 Task: Create in the project BarTech in Backlog an issue 'Upgrade the content management and versioning mechanisms of a web application to improve content management and version control', assign it to team member softage.2@softage.net and change the status to IN PROGRESS. Create in the project BarTech in Backlog an issue 'Create a new online platform for online meditation and mindfulness courses with advanced guided meditation and stress reduction features.', assign it to team member softage.3@softage.net and change the status to IN PROGRESS
Action: Mouse moved to (176, 54)
Screenshot: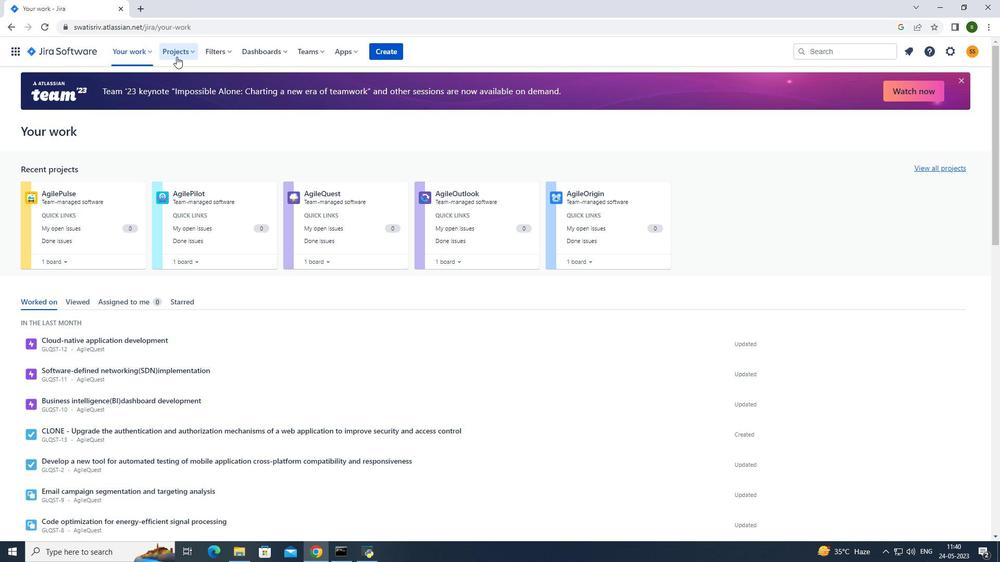 
Action: Mouse pressed left at (176, 54)
Screenshot: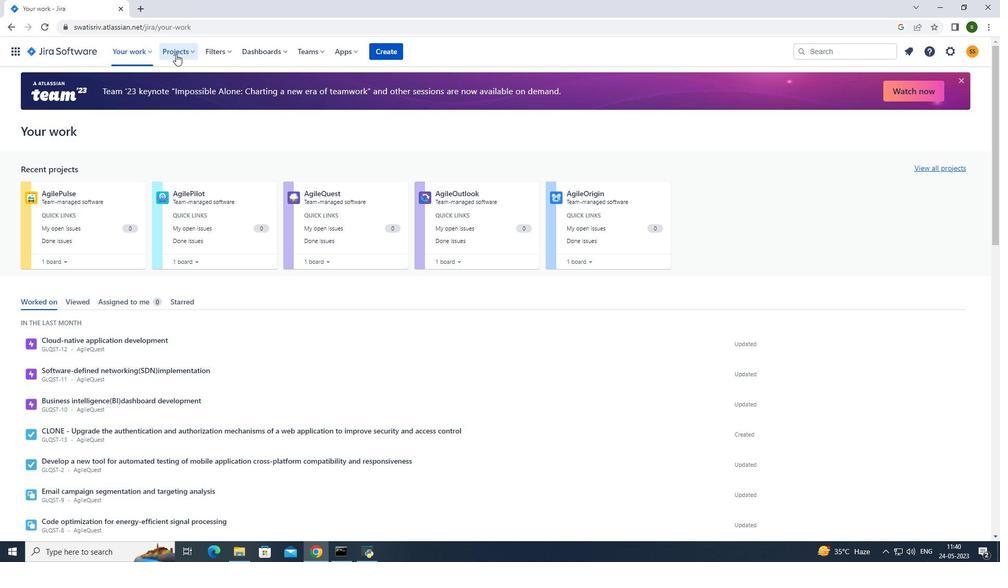 
Action: Mouse moved to (203, 92)
Screenshot: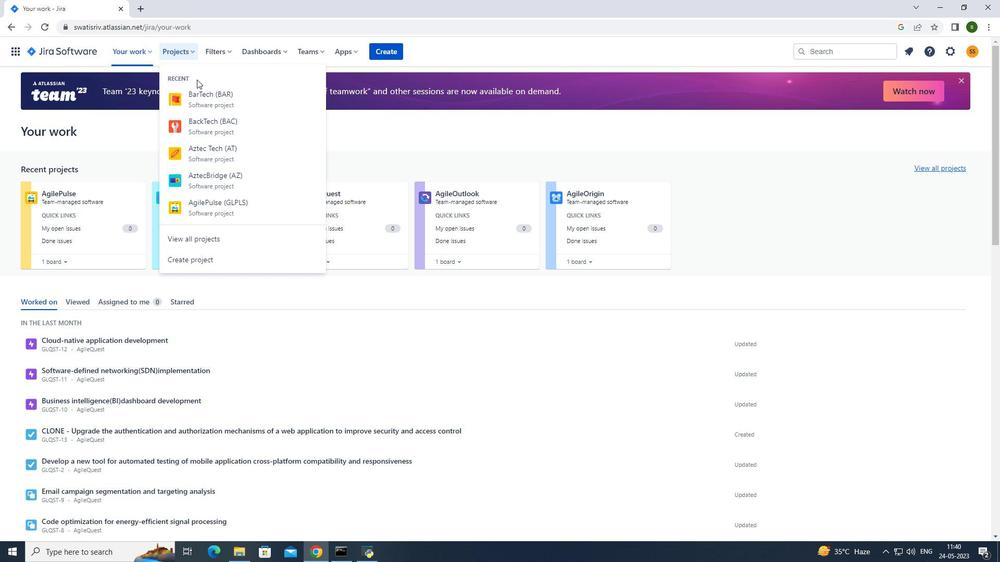 
Action: Mouse pressed left at (203, 92)
Screenshot: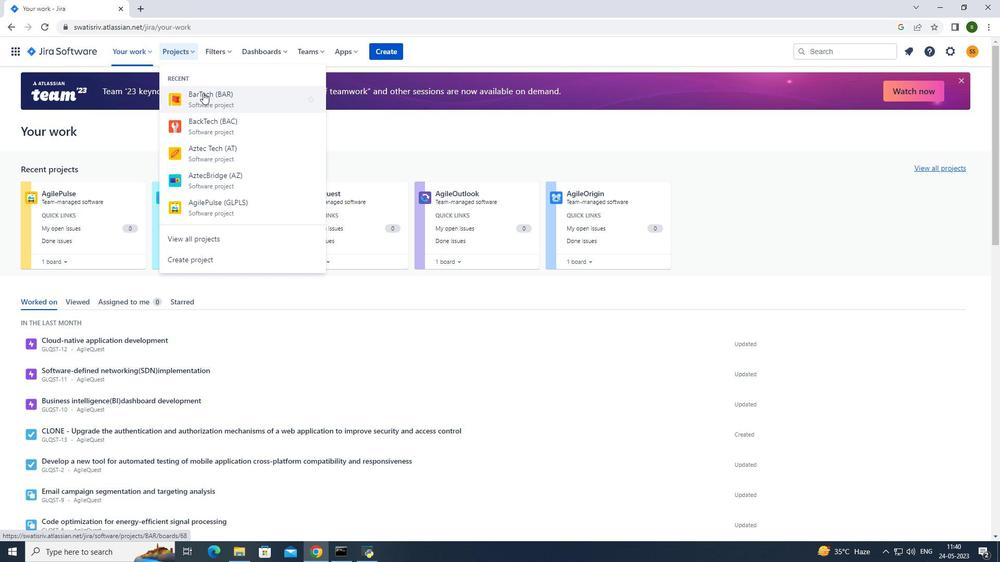 
Action: Mouse moved to (219, 355)
Screenshot: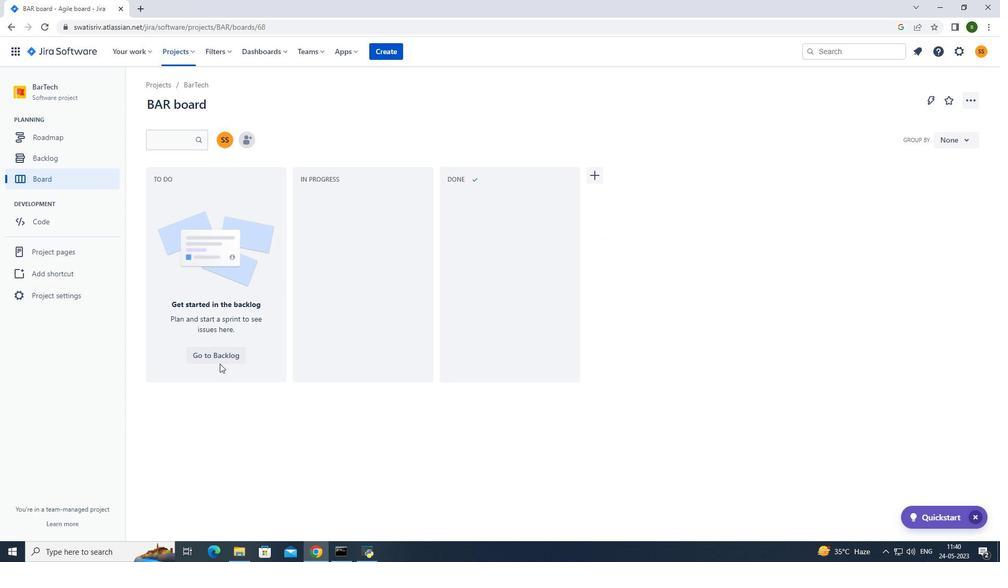 
Action: Mouse pressed left at (219, 355)
Screenshot: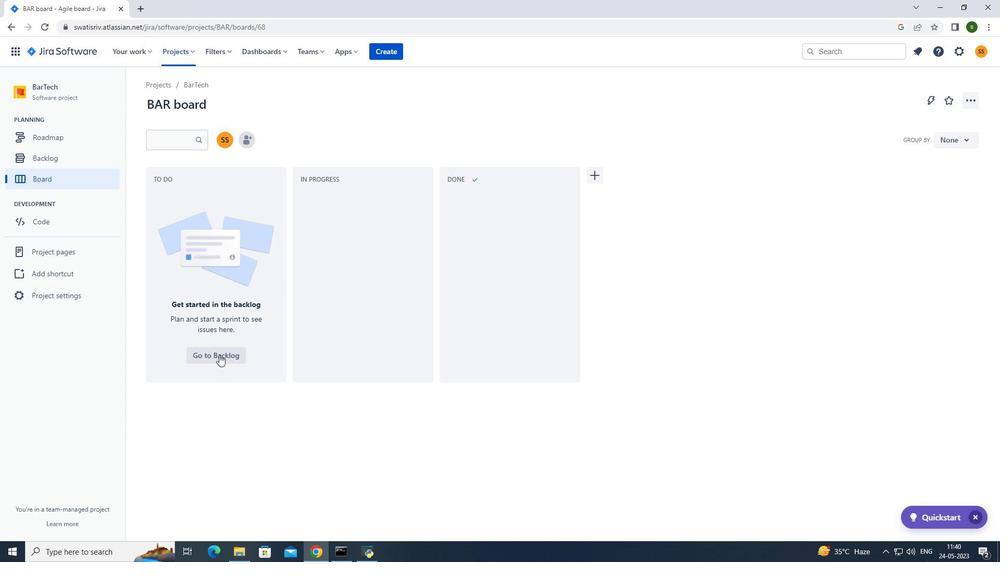 
Action: Mouse moved to (375, 382)
Screenshot: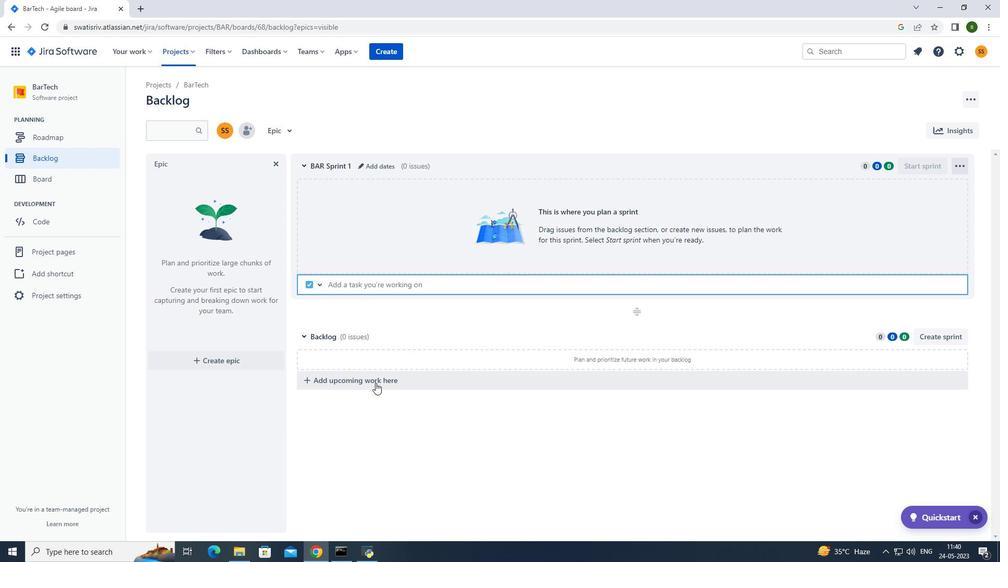 
Action: Mouse pressed left at (375, 382)
Screenshot: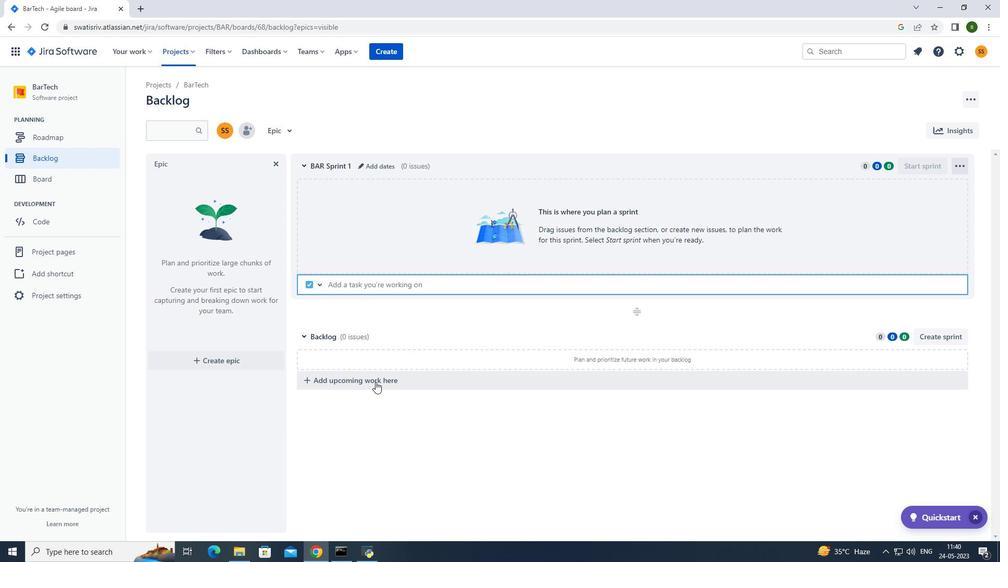
Action: Mouse moved to (373, 376)
Screenshot: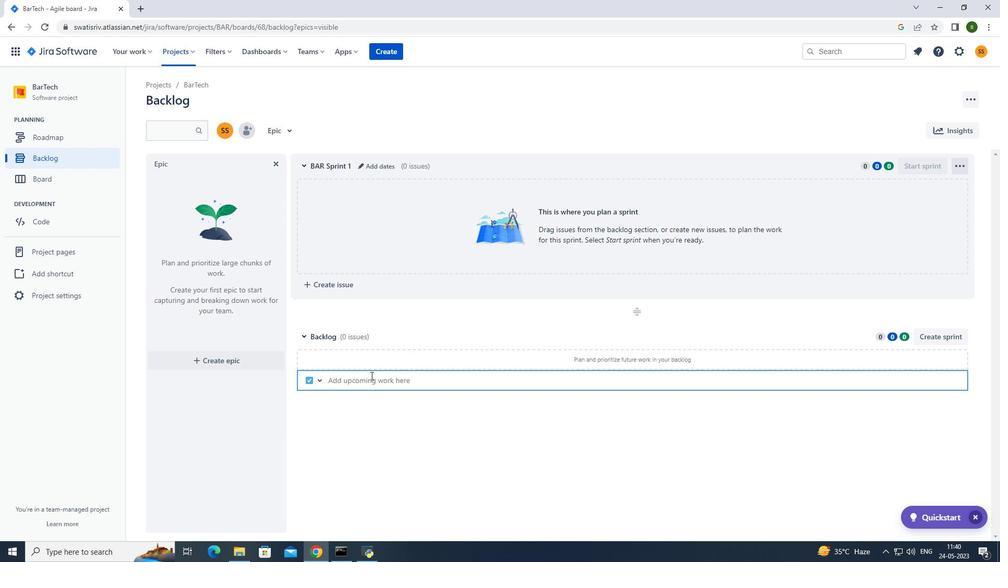 
Action: Key pressed <Key.caps_lock>U<Key.caps_lock>pgrade<Key.space>the<Key.space>content<Key.space>management<Key.space>and<Key.space>verioning<Key.space>mechanisms<Key.space>of<Key.space>a<Key.space>web<Key.space>ap
Screenshot: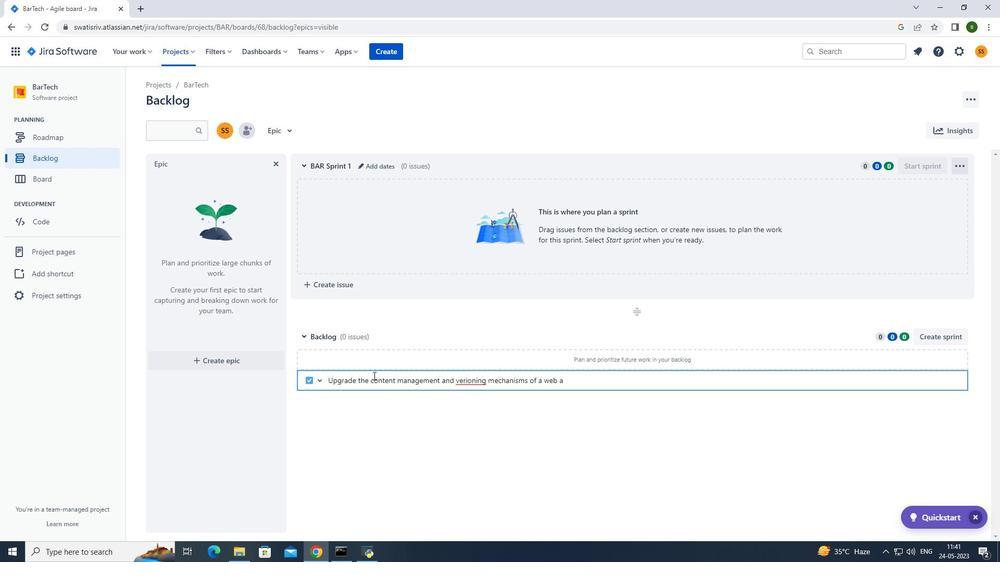 
Action: Mouse moved to (374, 376)
Screenshot: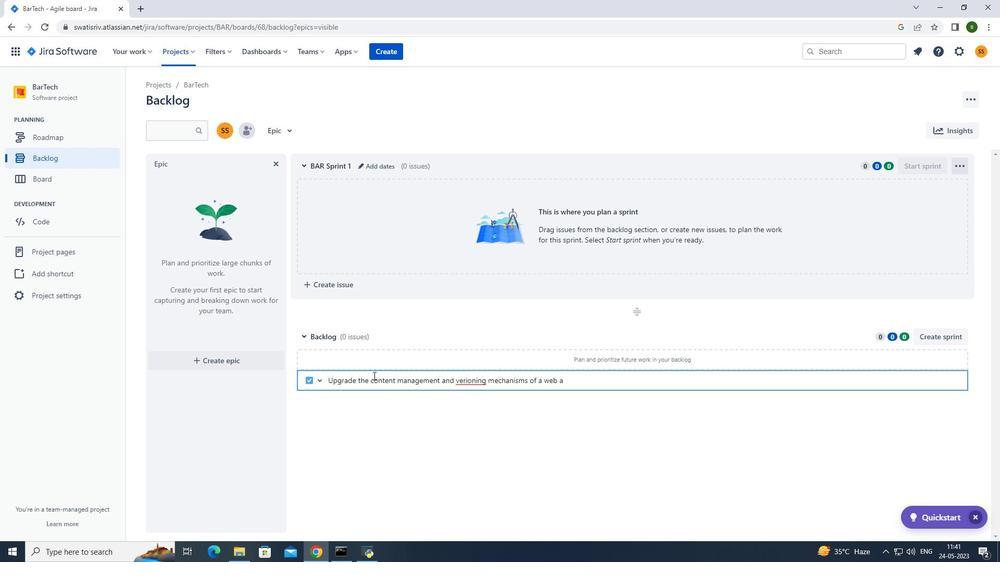 
Action: Key pressed plication<Key.space>to<Key.space>improve<Key.space>content<Key.space>management<Key.space>and<Key.space>version<Key.space>control
Screenshot: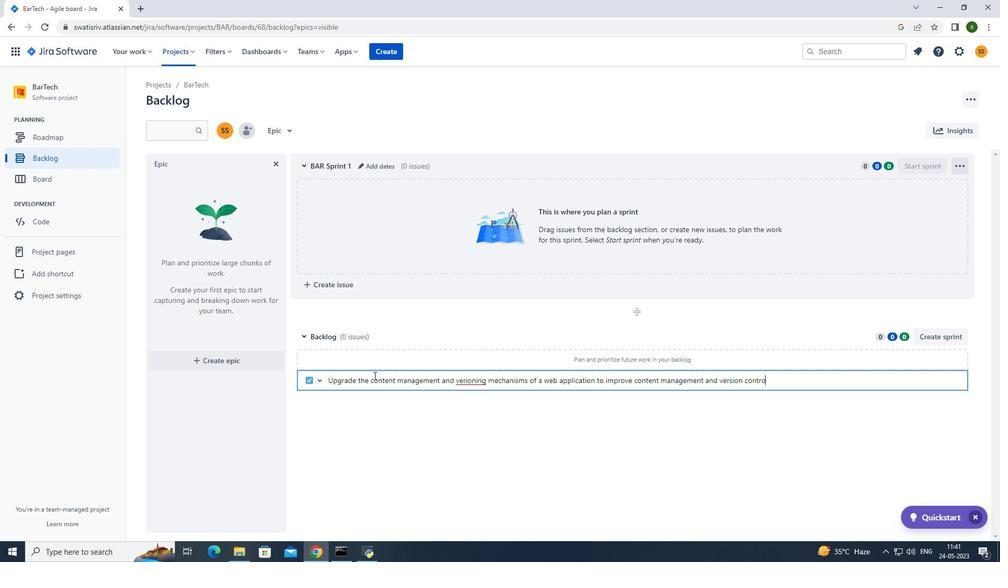 
Action: Mouse moved to (465, 379)
Screenshot: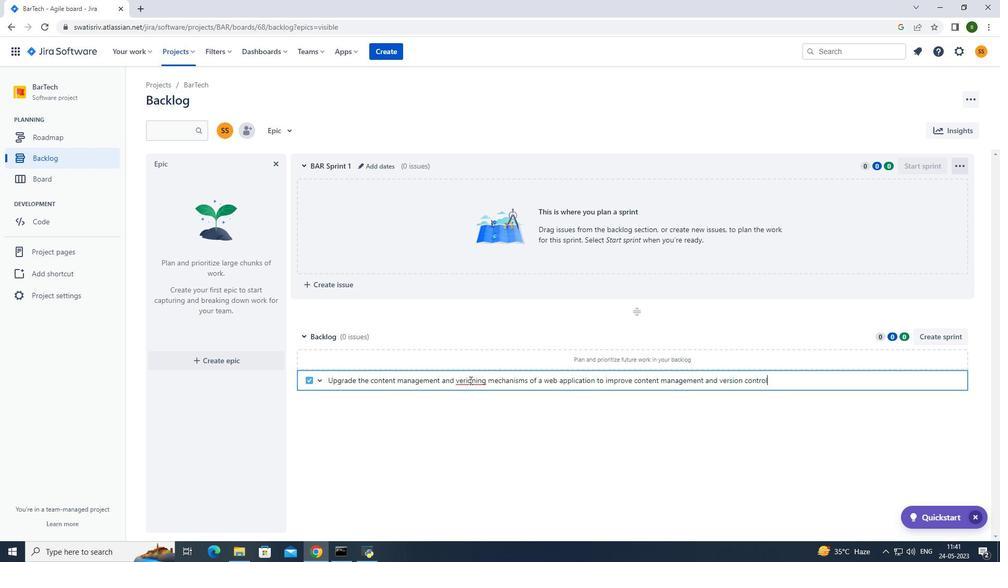 
Action: Mouse pressed left at (465, 379)
Screenshot: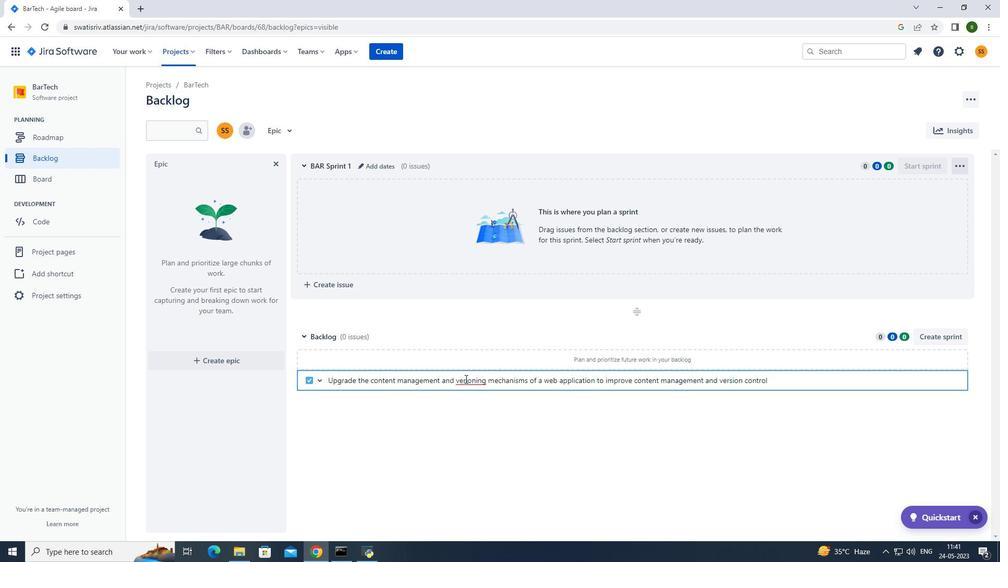 
Action: Mouse moved to (478, 378)
Screenshot: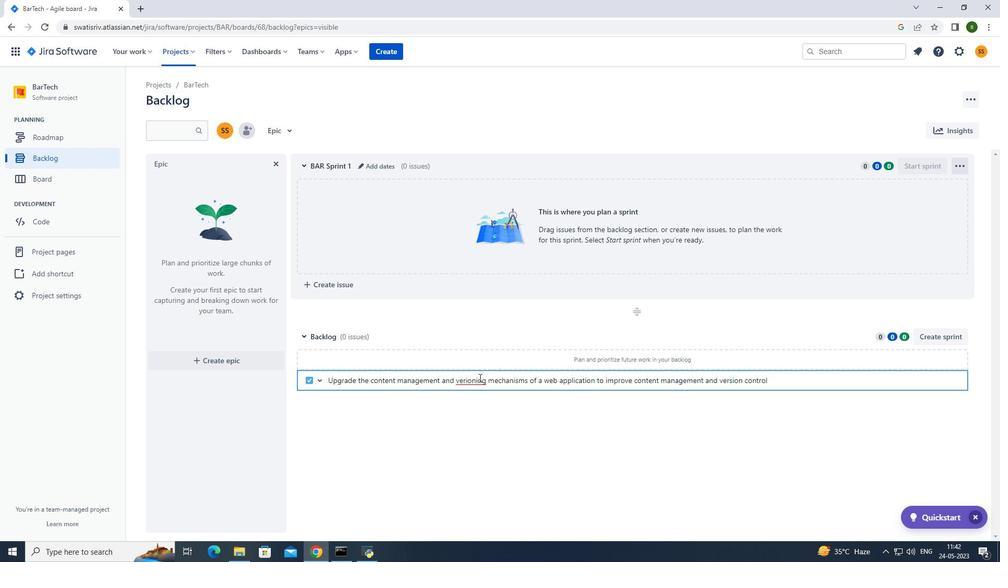
Action: Key pressed s
Screenshot: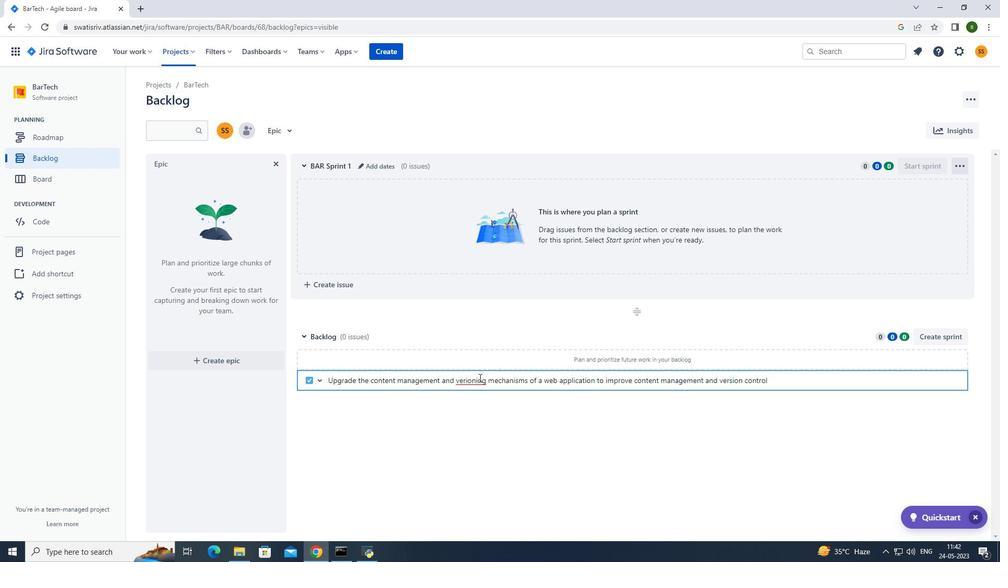 
Action: Mouse moved to (776, 377)
Screenshot: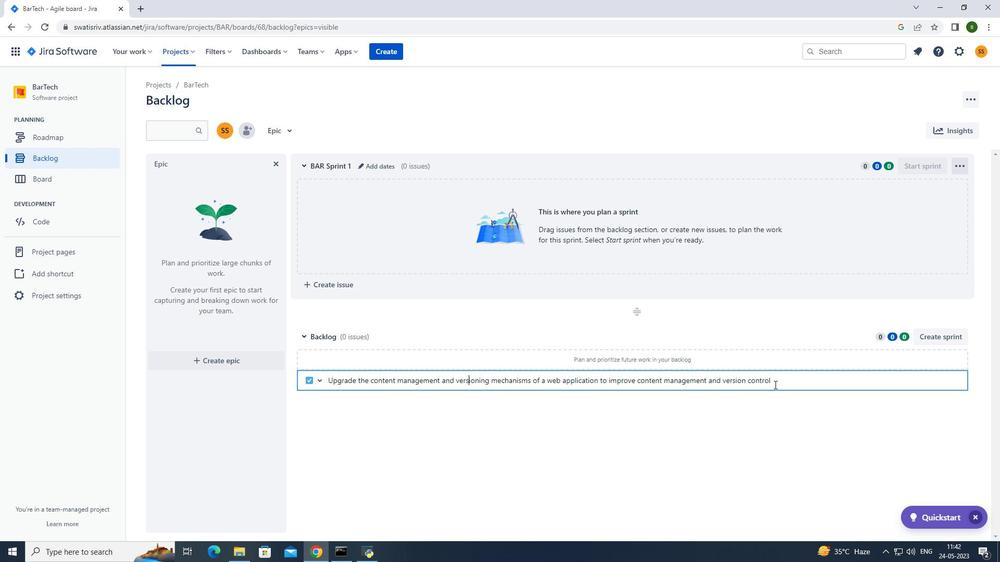 
Action: Mouse pressed left at (776, 377)
Screenshot: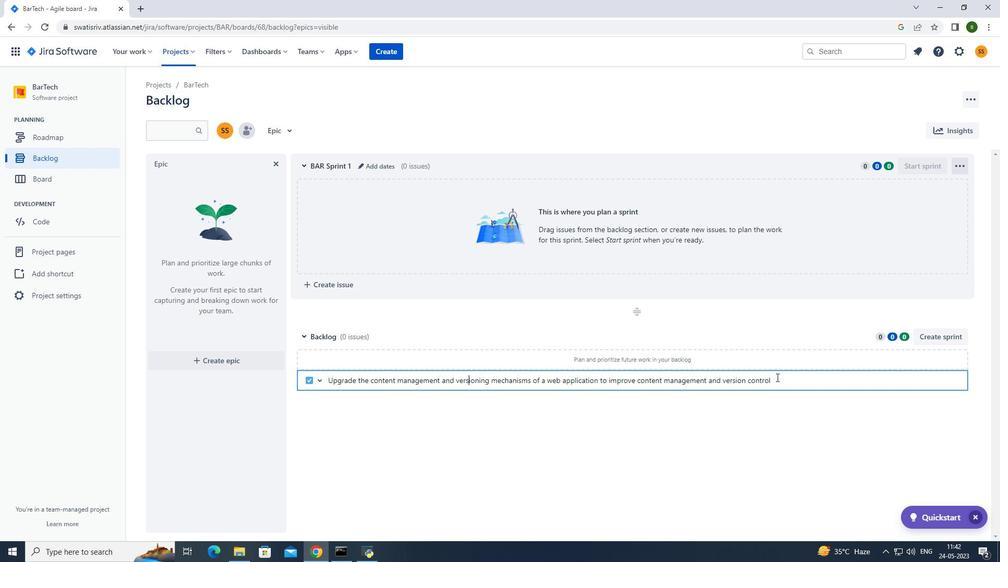 
Action: Mouse moved to (777, 377)
Screenshot: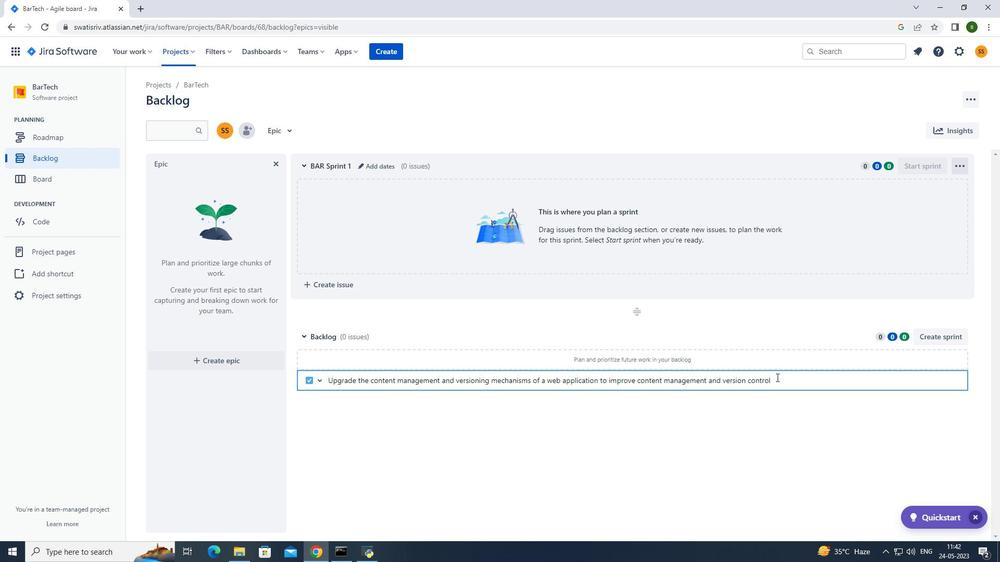 
Action: Key pressed <Key.enter>
Screenshot: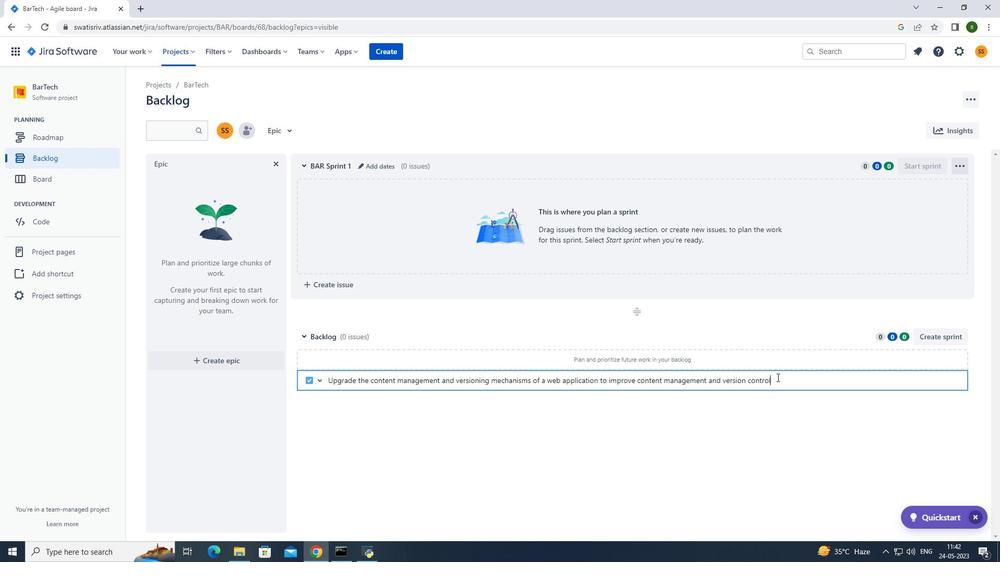 
Action: Mouse moved to (932, 363)
Screenshot: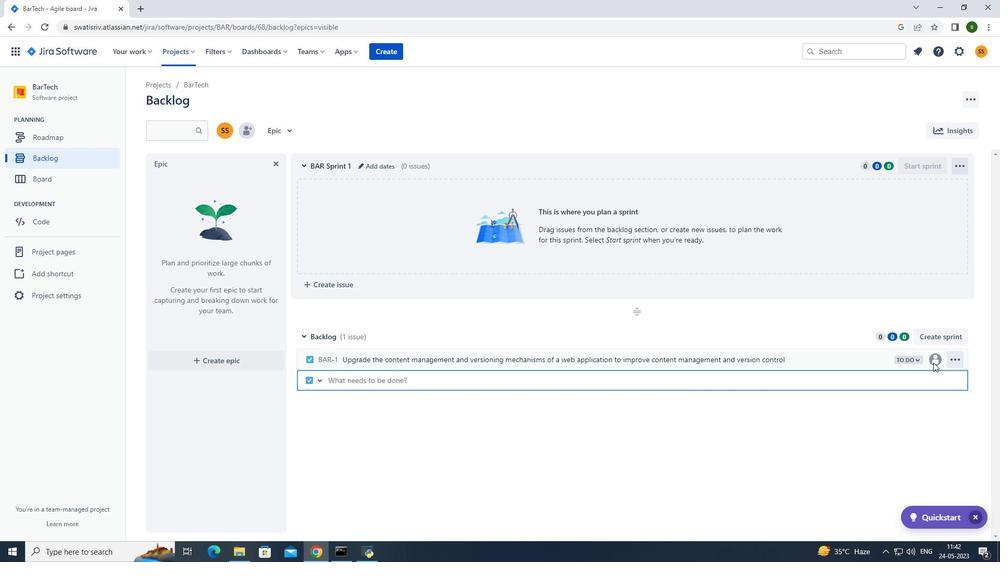 
Action: Mouse pressed left at (932, 363)
Screenshot: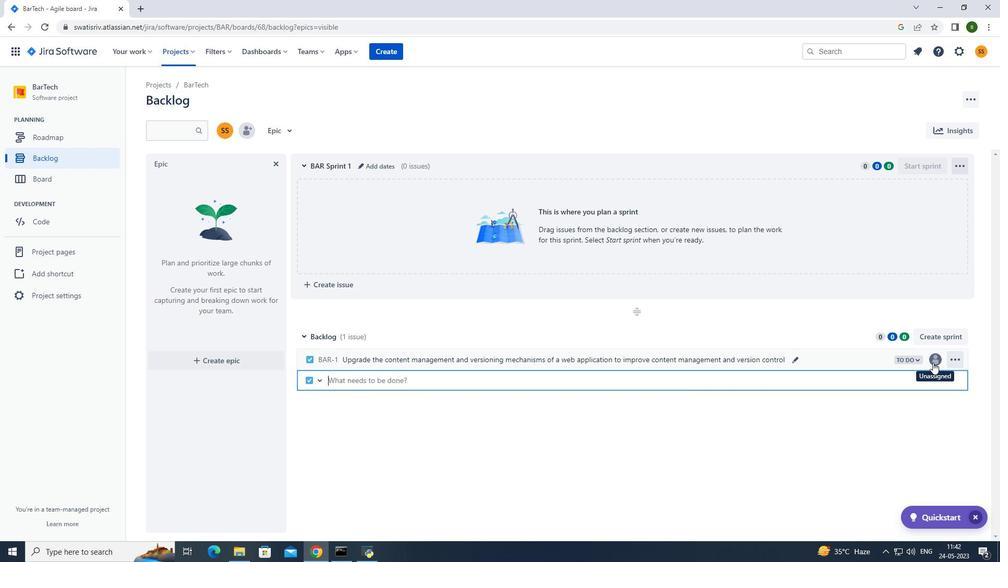 
Action: Mouse moved to (873, 376)
Screenshot: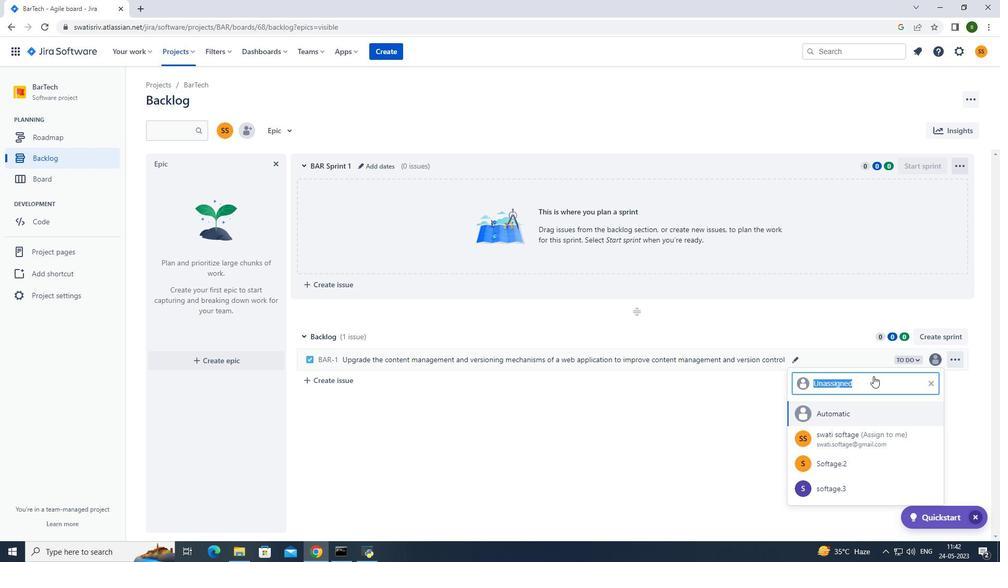 
Action: Key pressed softage.2<Key.shift>@softage.net
Screenshot: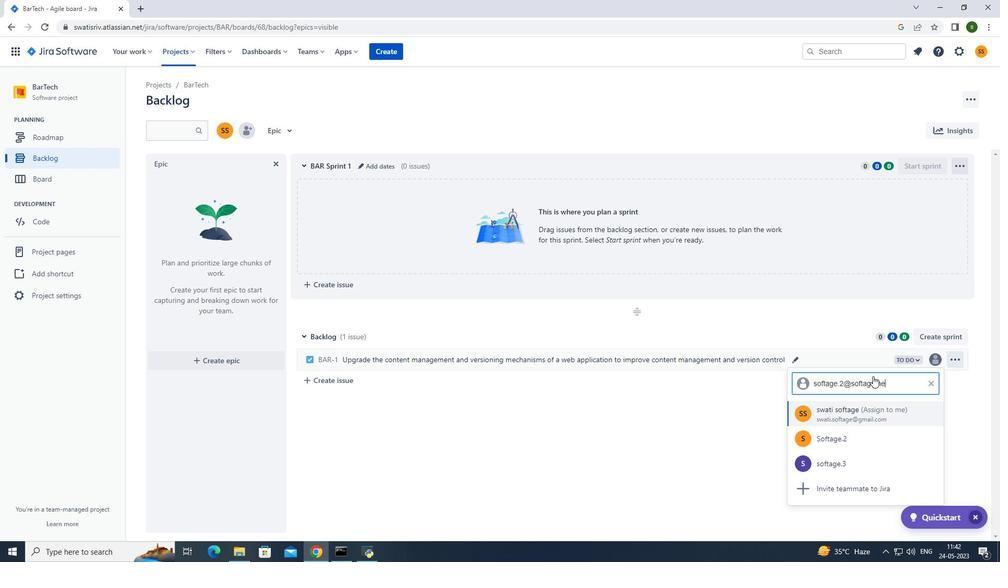 
Action: Mouse moved to (870, 415)
Screenshot: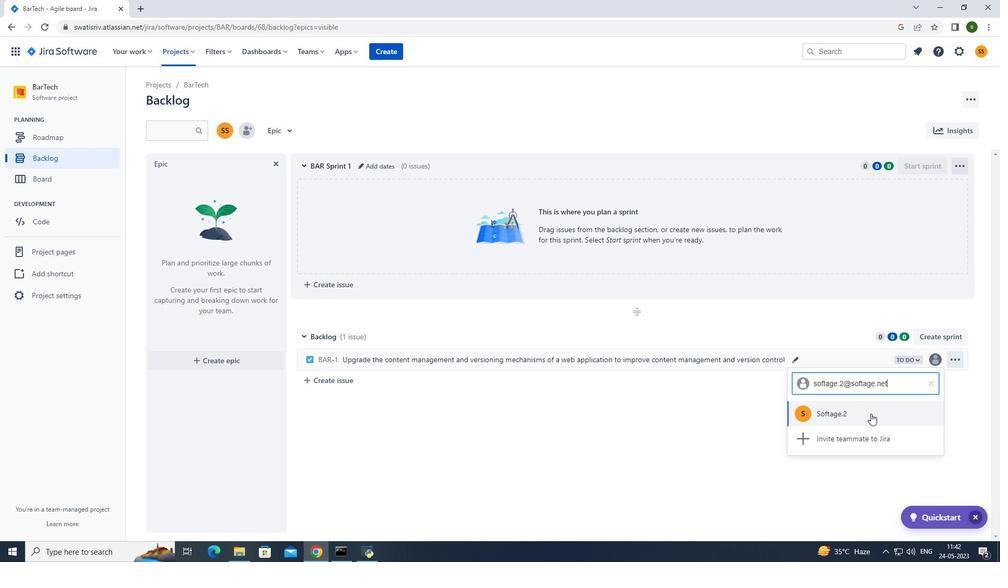 
Action: Mouse pressed left at (870, 415)
Screenshot: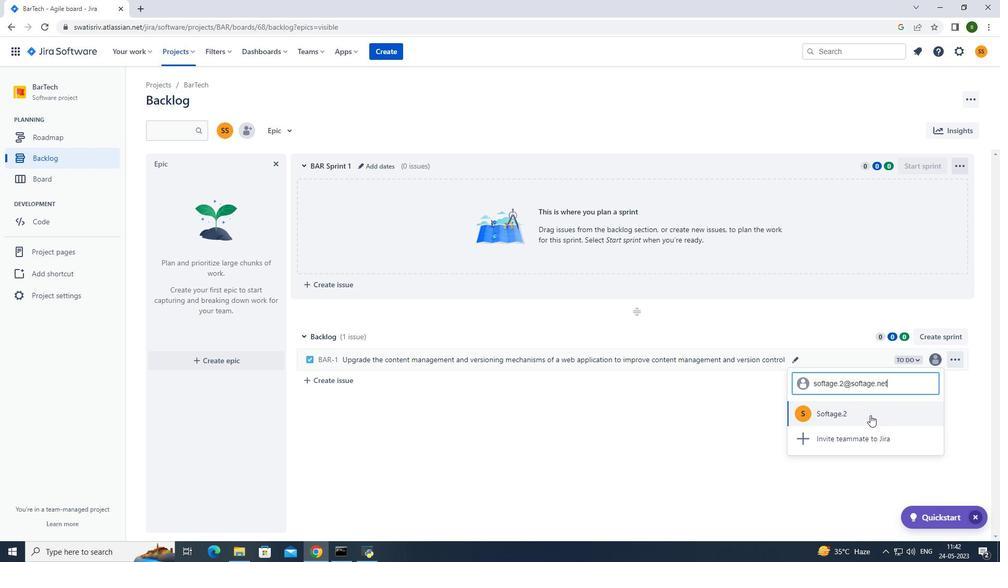 
Action: Mouse moved to (917, 361)
Screenshot: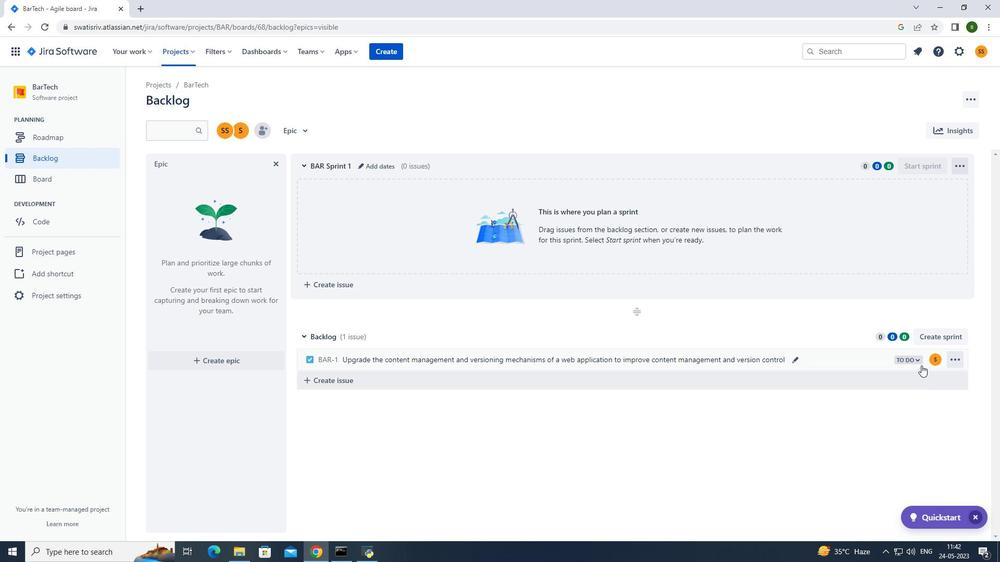 
Action: Mouse pressed left at (917, 361)
Screenshot: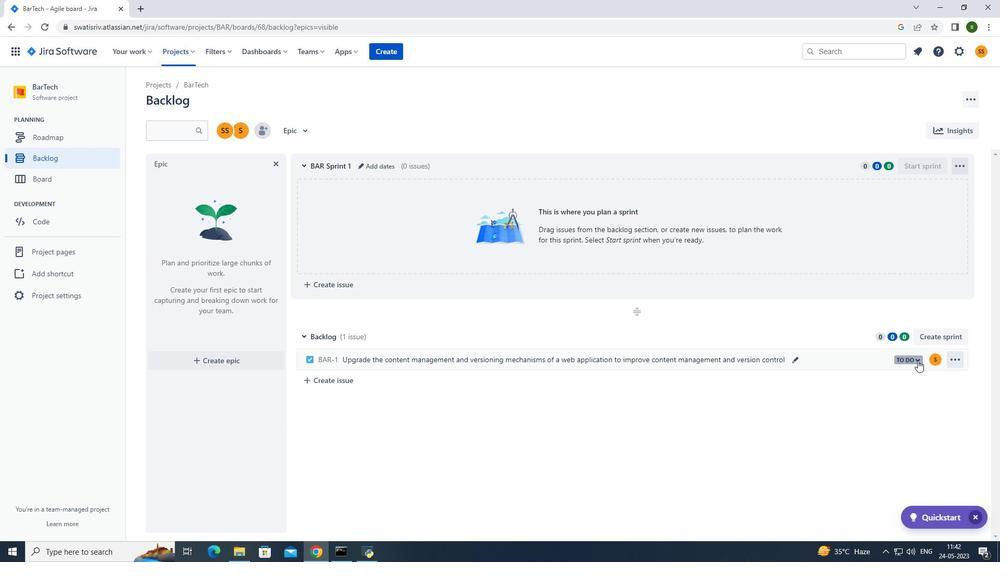 
Action: Mouse moved to (865, 378)
Screenshot: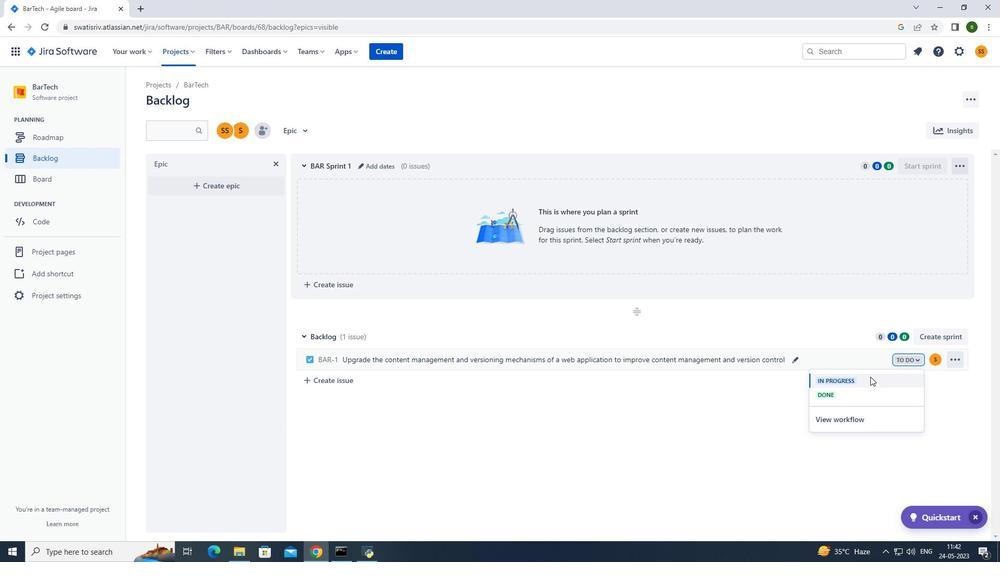 
Action: Mouse pressed left at (865, 378)
Screenshot: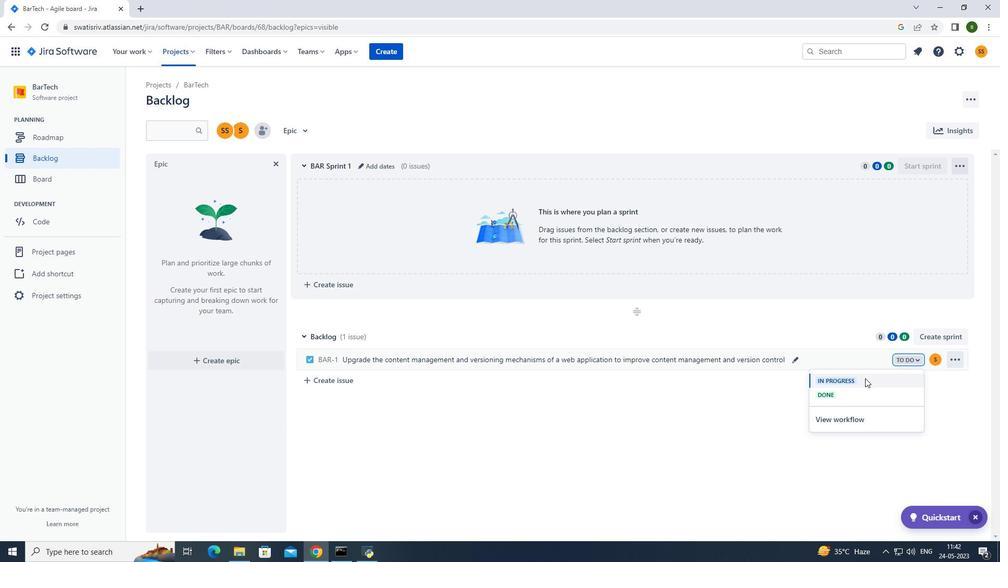 
Action: Mouse moved to (183, 55)
Screenshot: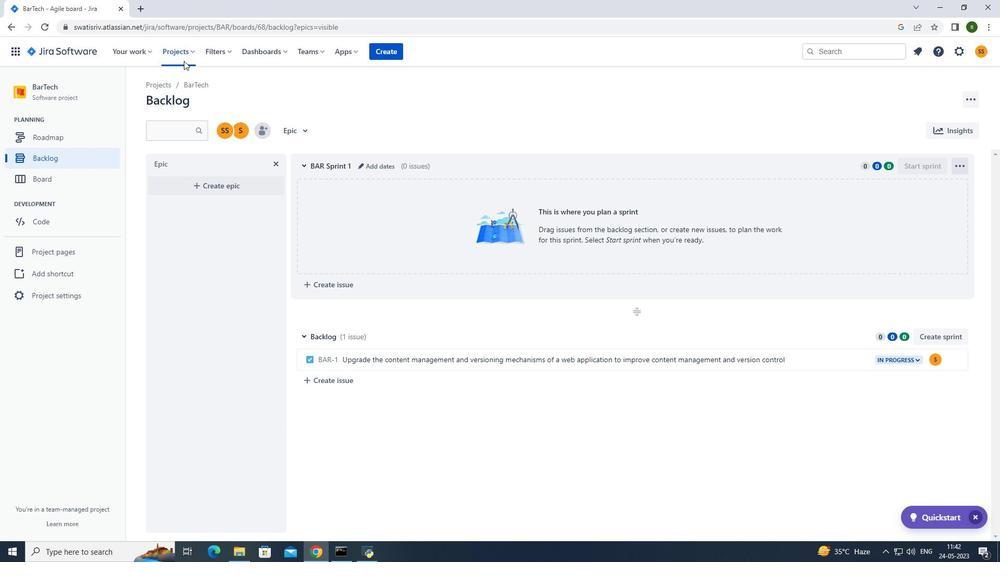 
Action: Mouse pressed left at (183, 55)
Screenshot: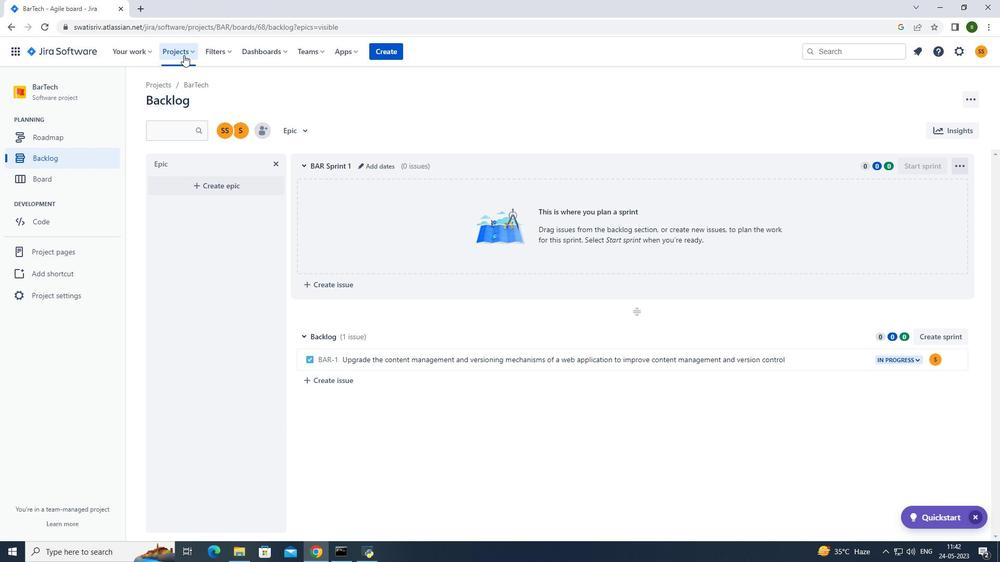 
Action: Mouse moved to (195, 92)
Screenshot: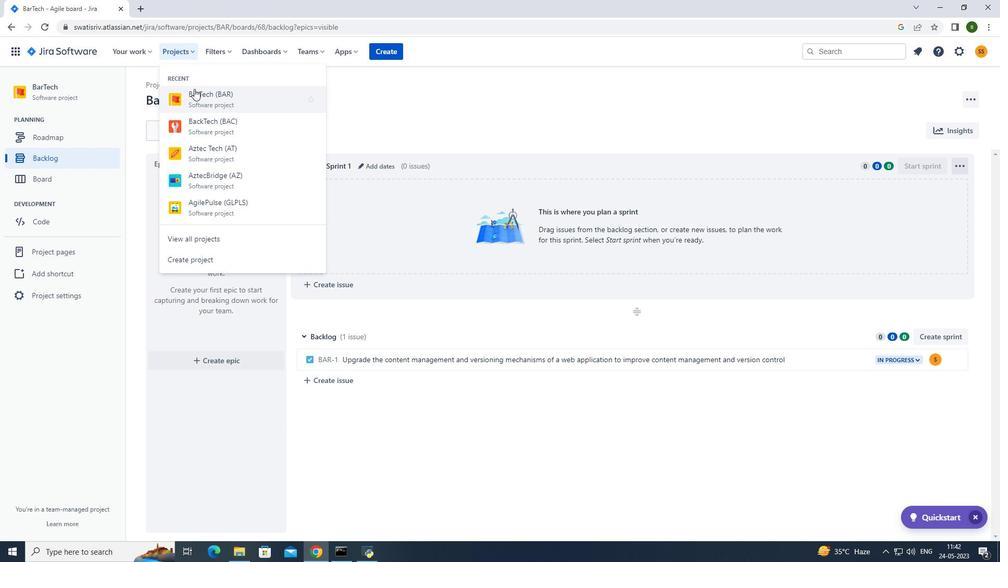 
Action: Mouse pressed left at (195, 92)
Screenshot: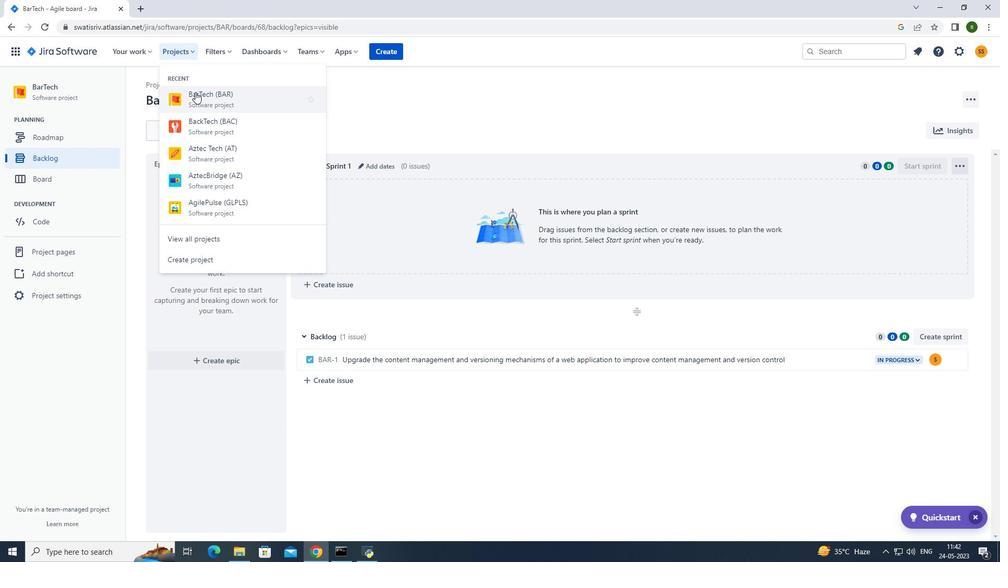 
Action: Mouse moved to (212, 352)
Screenshot: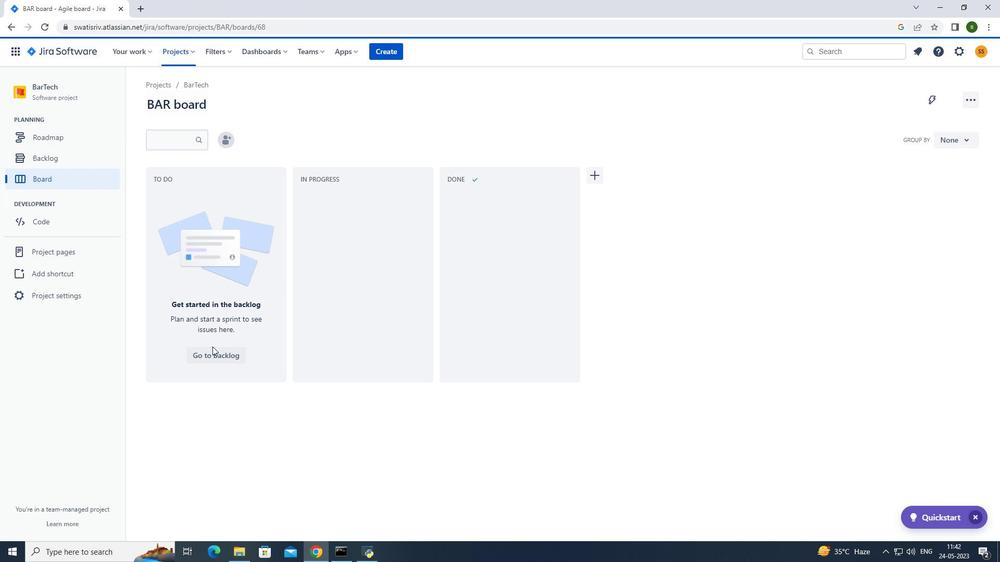 
Action: Mouse pressed left at (212, 352)
Screenshot: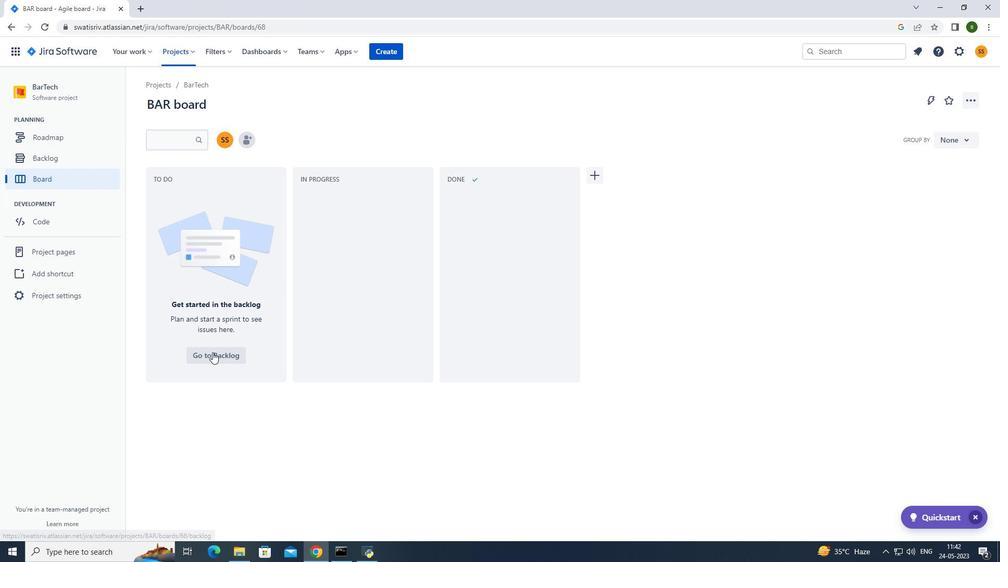 
Action: Mouse moved to (378, 383)
Screenshot: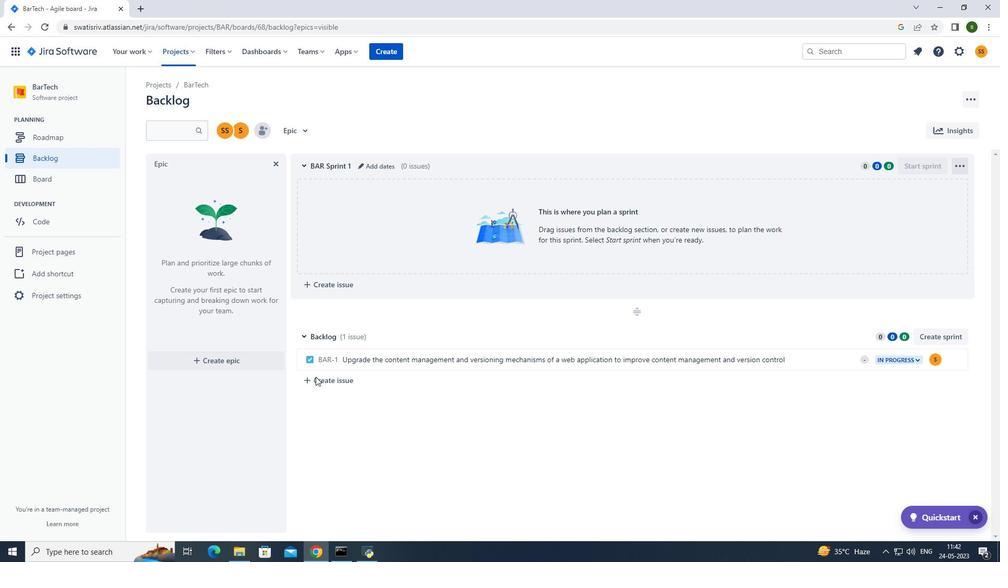 
Action: Mouse pressed left at (378, 383)
Screenshot: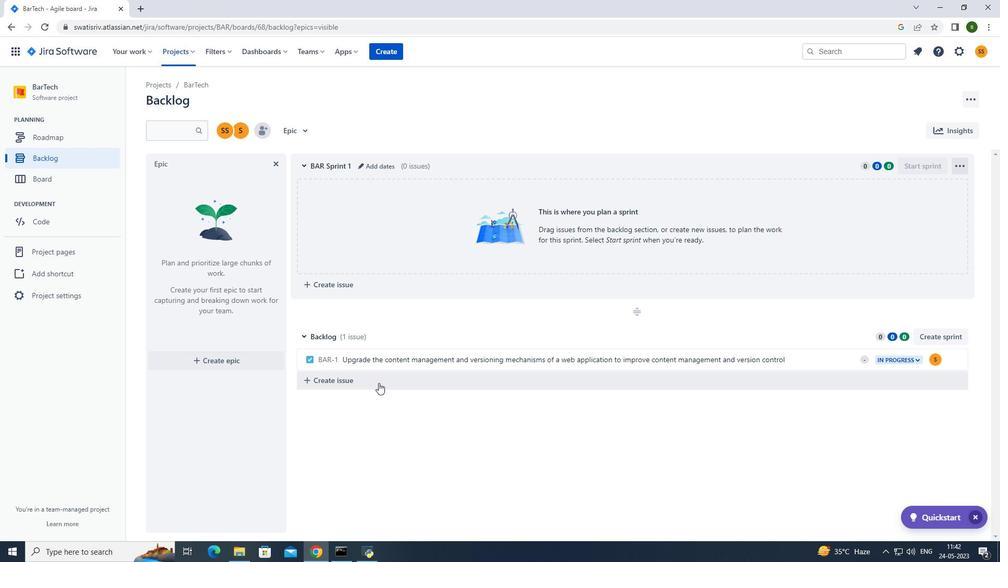 
Action: Mouse moved to (383, 381)
Screenshot: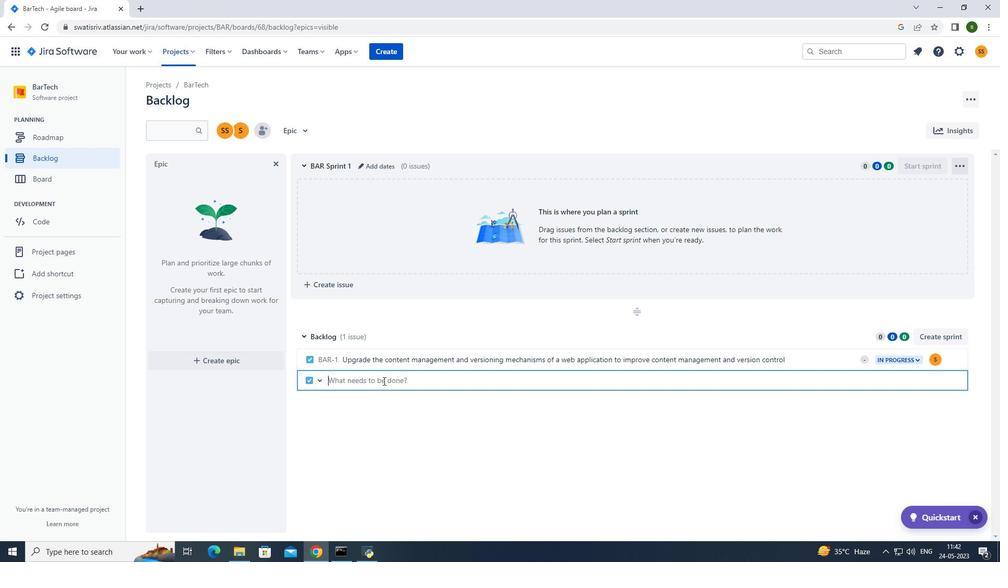
Action: Key pressed <Key.caps_lock>C<Key.caps_lock>reate<Key.space>a<Key.space>new<Key.space>online<Key.space>platform<Key.space>for<Key.space>online<Key.space>meditation<Key.space>and<Key.space>mindfulness<Key.space>courses<Key.space>with<Key.space>advanced<Key.space>guided<Key.space>meditation<Key.space>and<Key.space>stress<Key.space>reduction<Key.space>features<Key.enter>
Screenshot: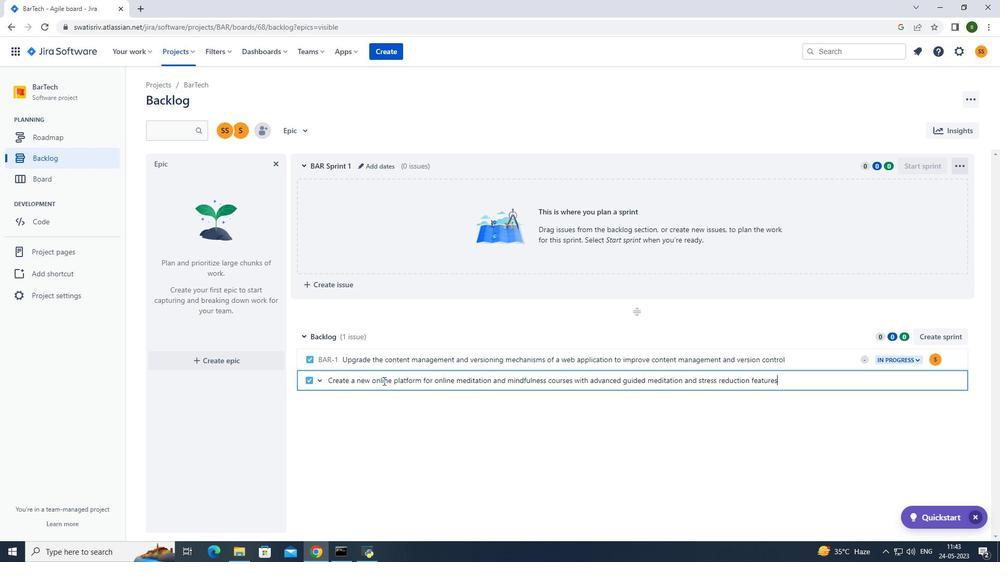 
Action: Mouse moved to (936, 380)
Screenshot: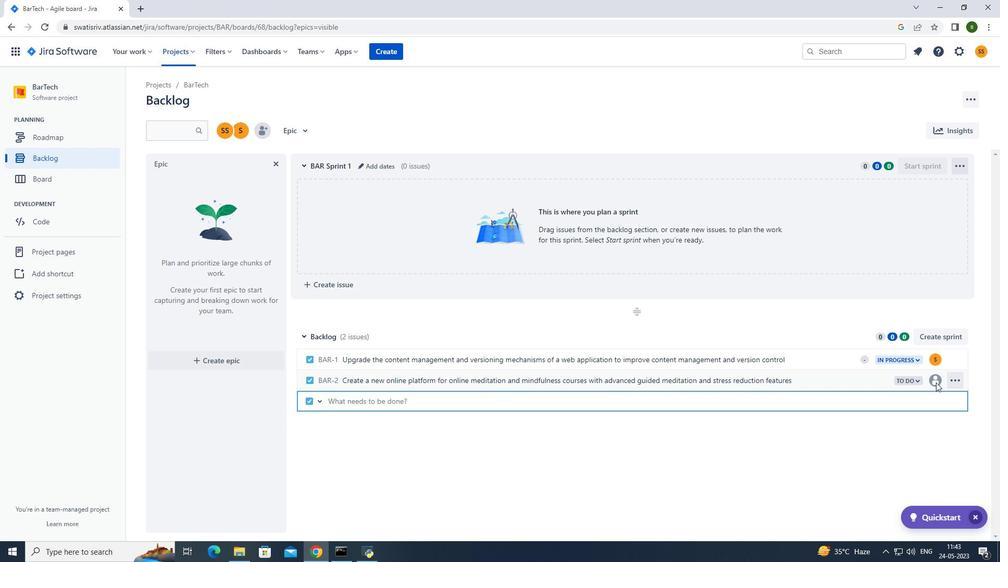 
Action: Mouse pressed left at (936, 380)
Screenshot: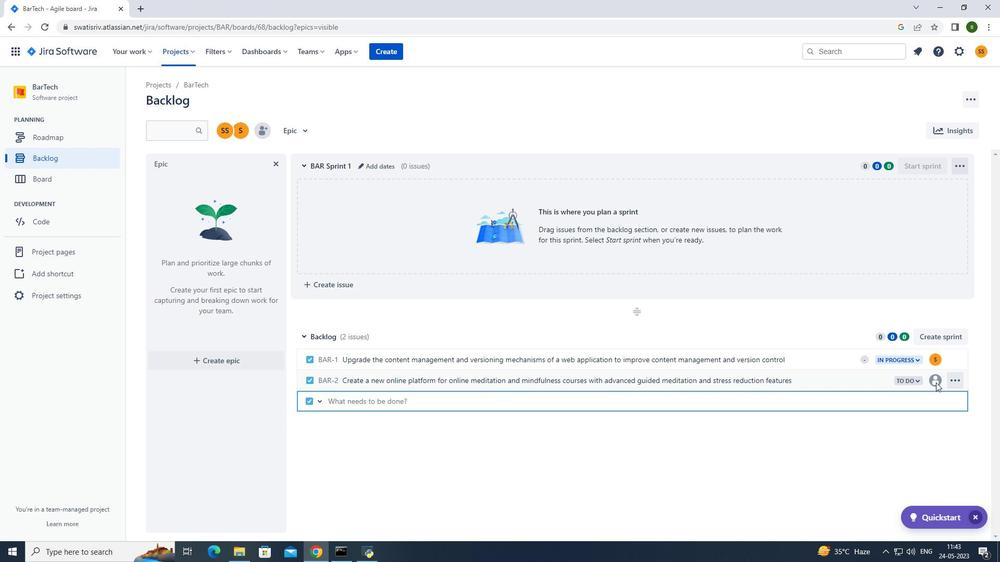 
Action: Mouse moved to (931, 378)
Screenshot: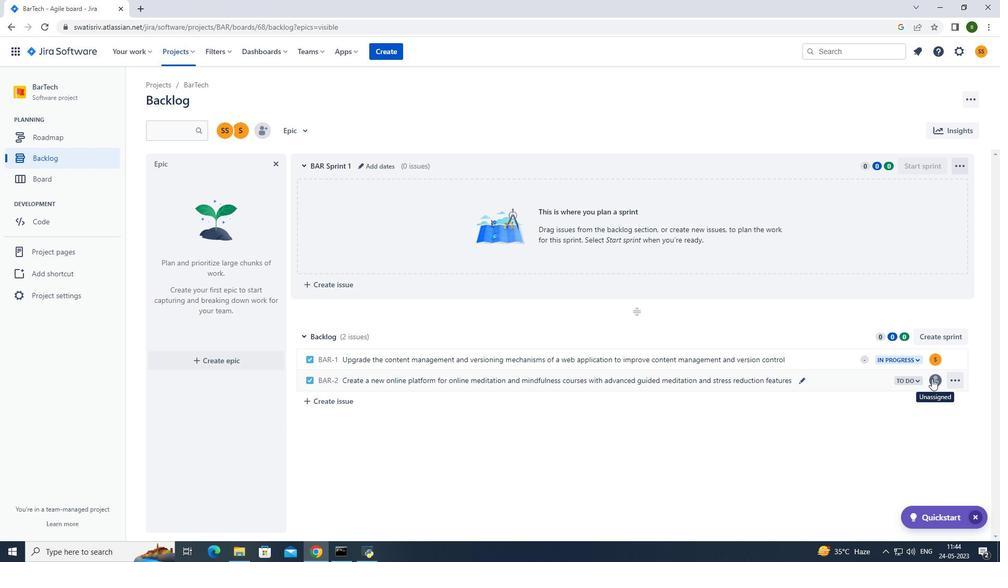 
Action: Mouse pressed left at (931, 378)
Screenshot: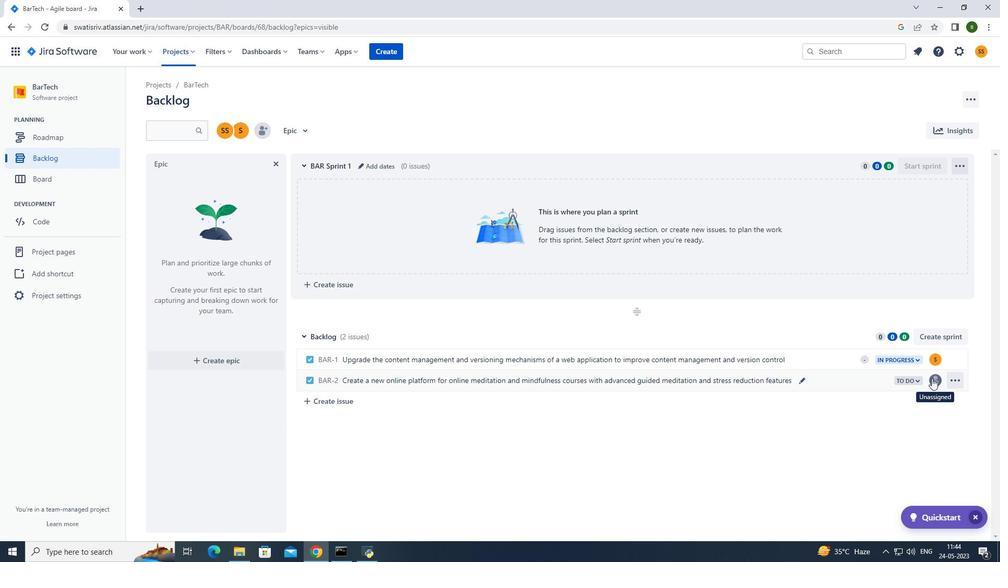 
Action: Mouse moved to (868, 405)
Screenshot: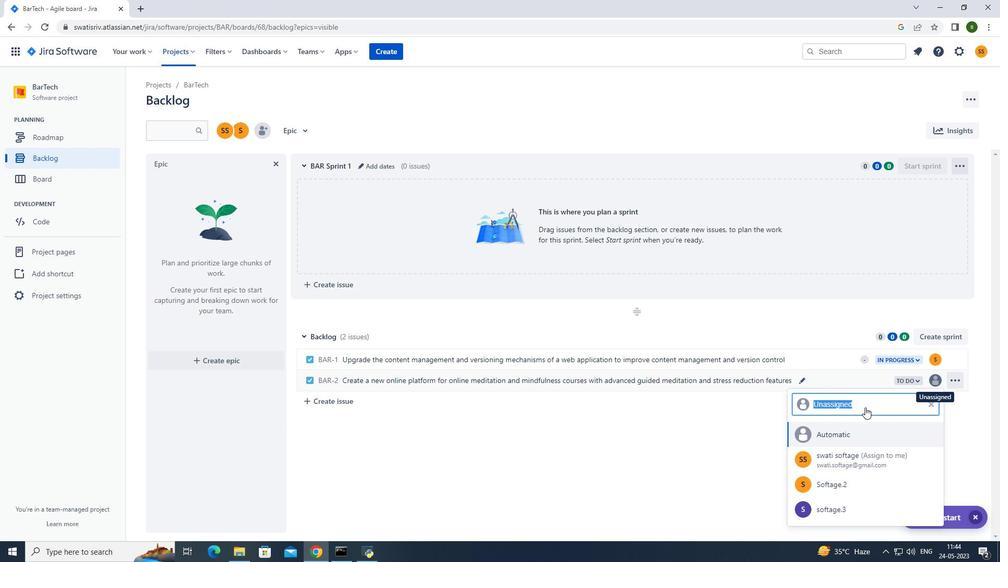 
Action: Key pressed softage.3<Key.shift>@softage.net
Screenshot: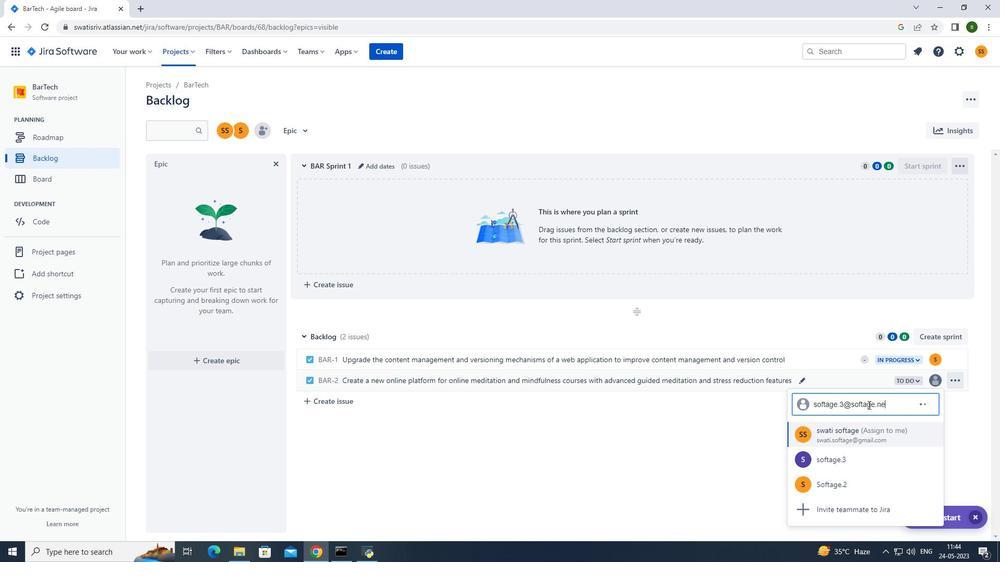 
Action: Mouse moved to (866, 432)
Screenshot: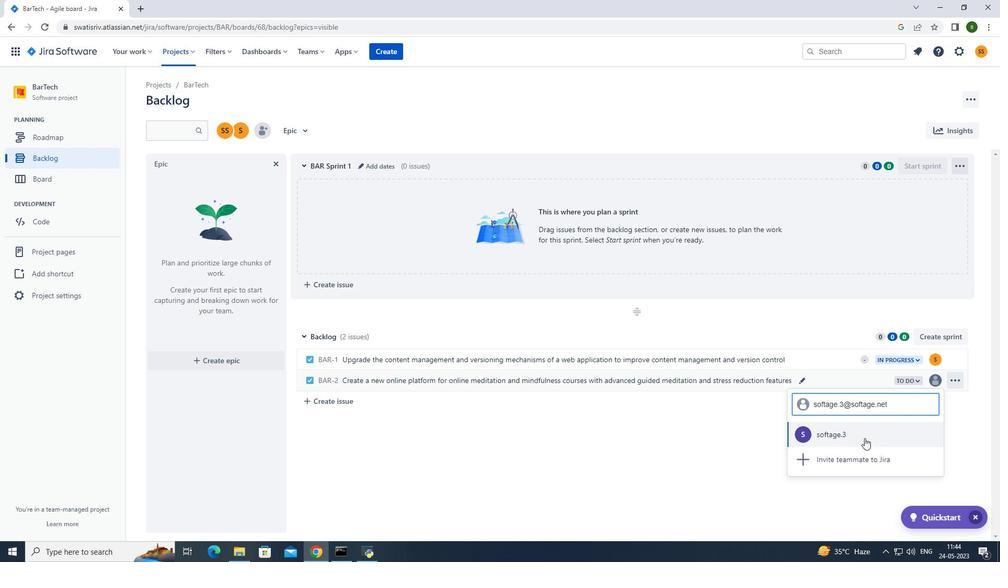 
Action: Mouse pressed left at (866, 432)
Screenshot: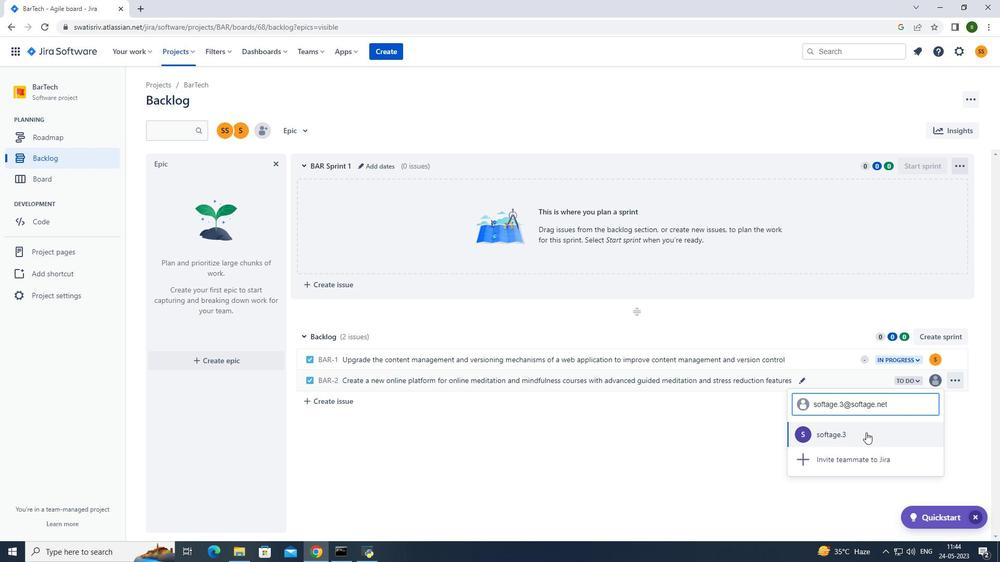 
Action: Mouse moved to (915, 380)
Screenshot: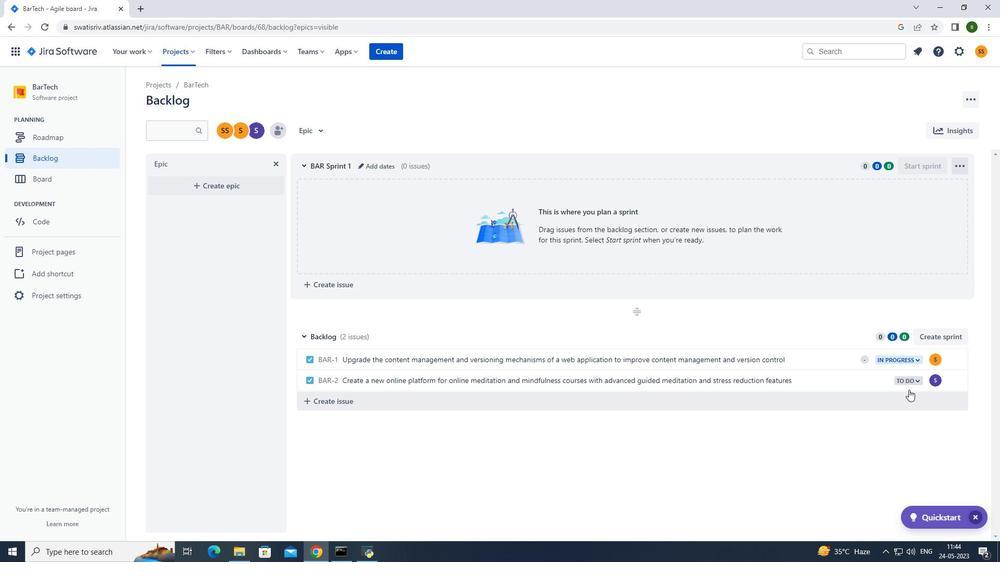 
Action: Mouse pressed left at (915, 380)
Screenshot: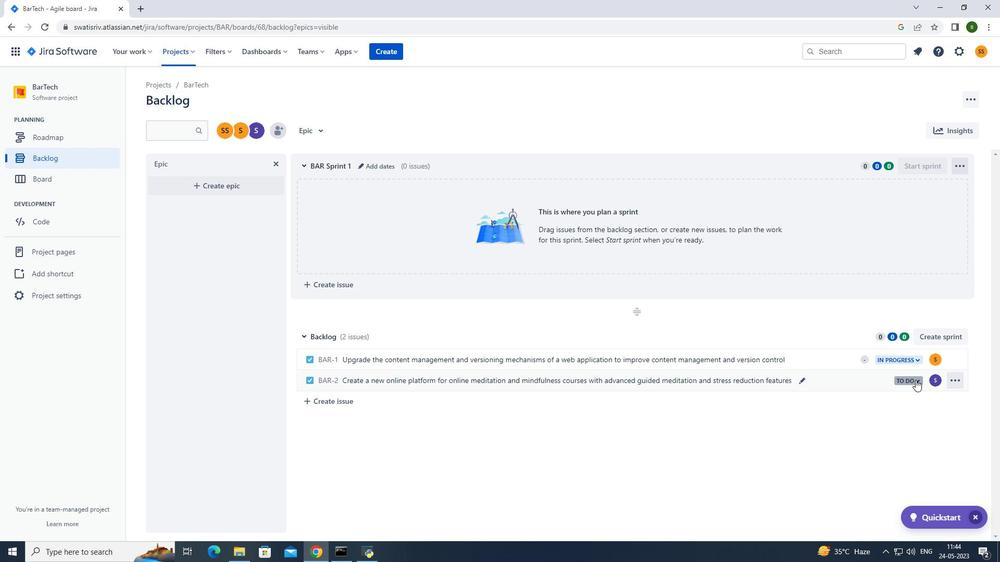 
Action: Mouse moved to (863, 402)
Screenshot: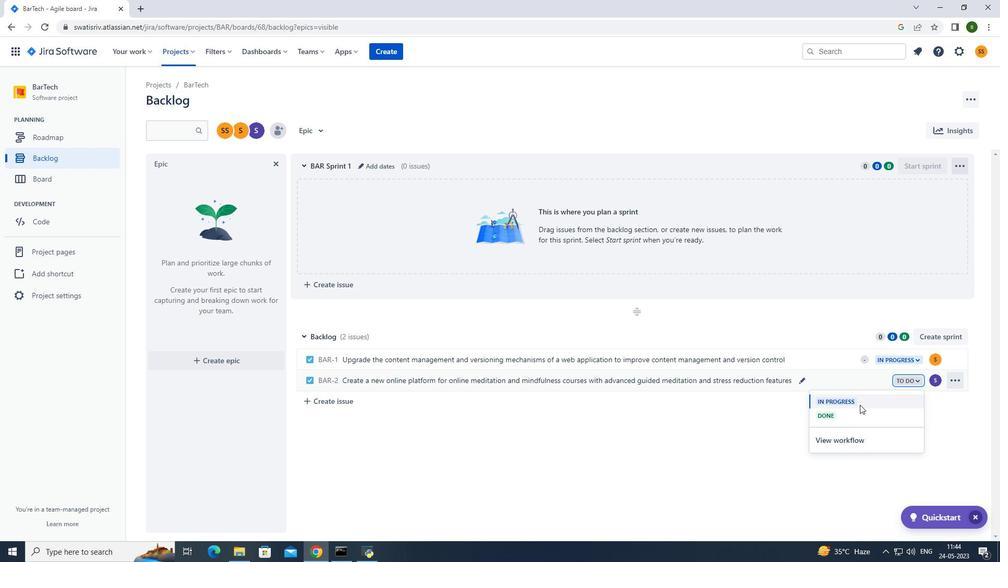 
Action: Mouse pressed left at (863, 402)
Screenshot: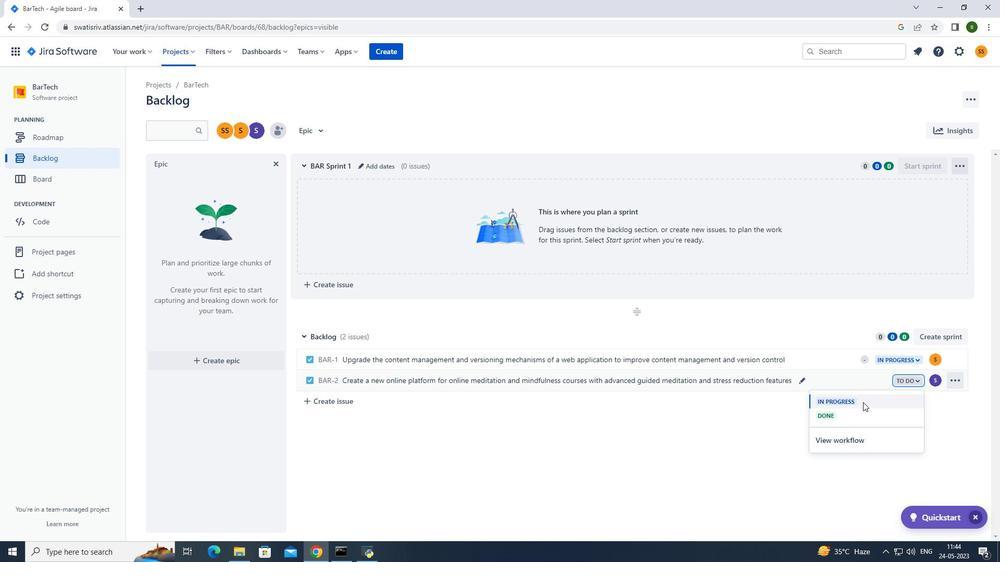 
Action: Mouse moved to (617, 457)
Screenshot: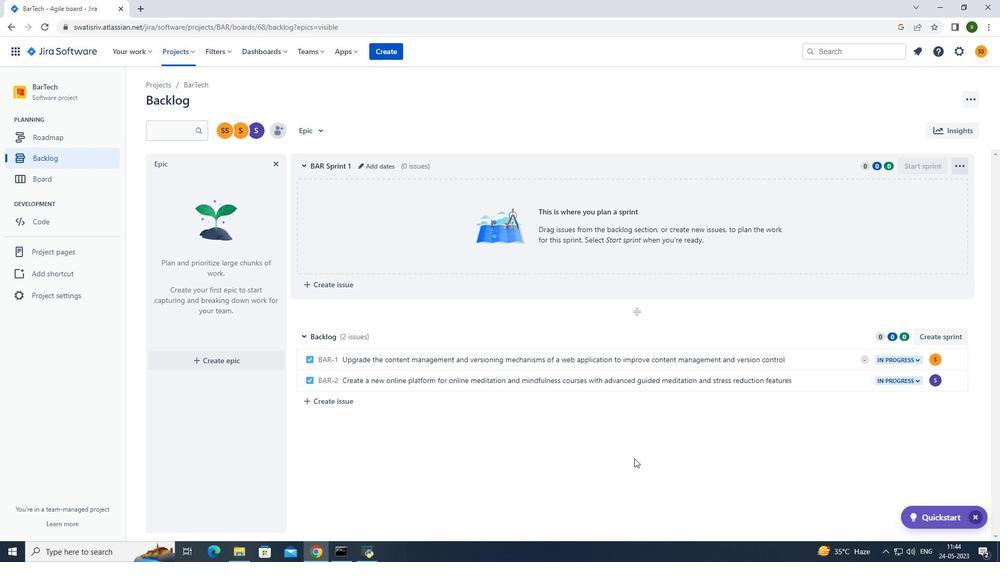 
